 Task: Add Boiron Camilia to the cart.
Action: Mouse moved to (259, 124)
Screenshot: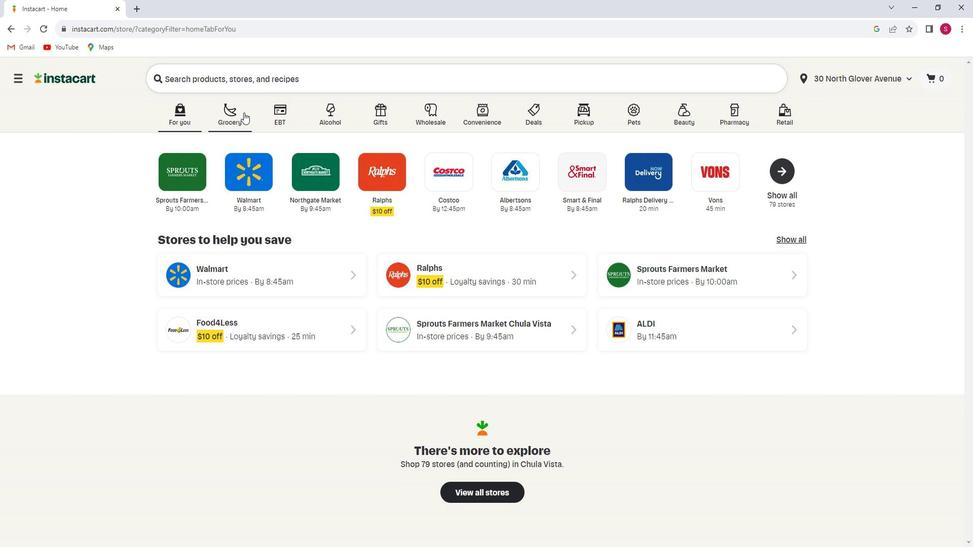 
Action: Mouse pressed left at (259, 124)
Screenshot: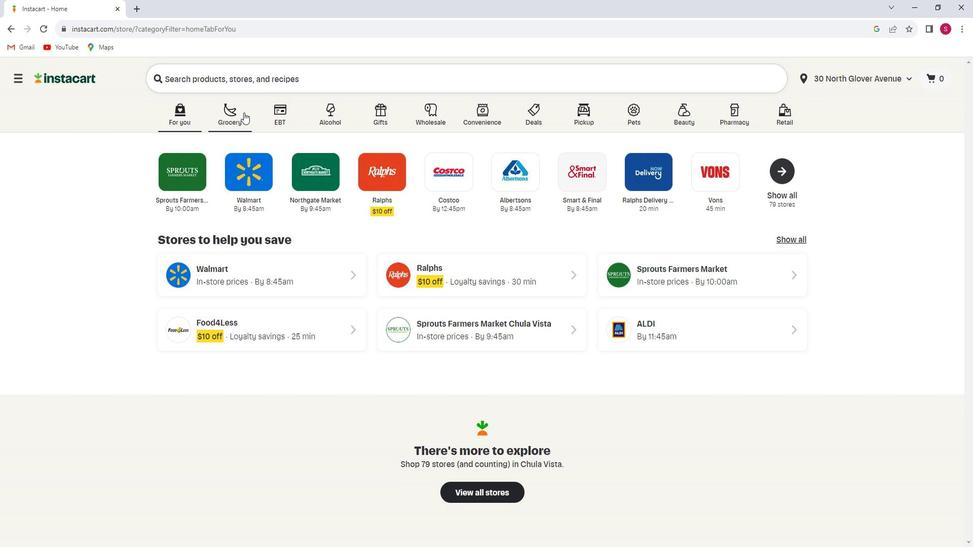 
Action: Mouse moved to (240, 300)
Screenshot: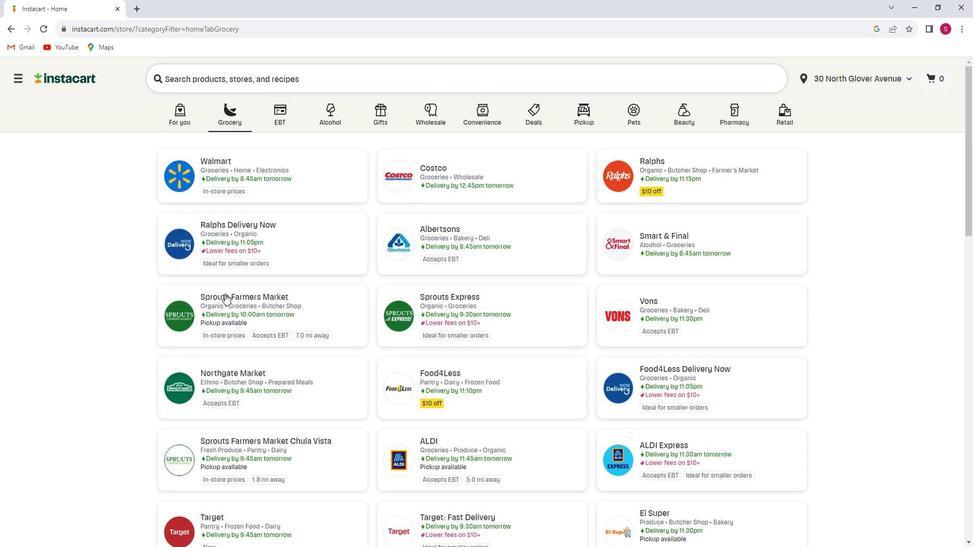 
Action: Mouse pressed left at (240, 300)
Screenshot: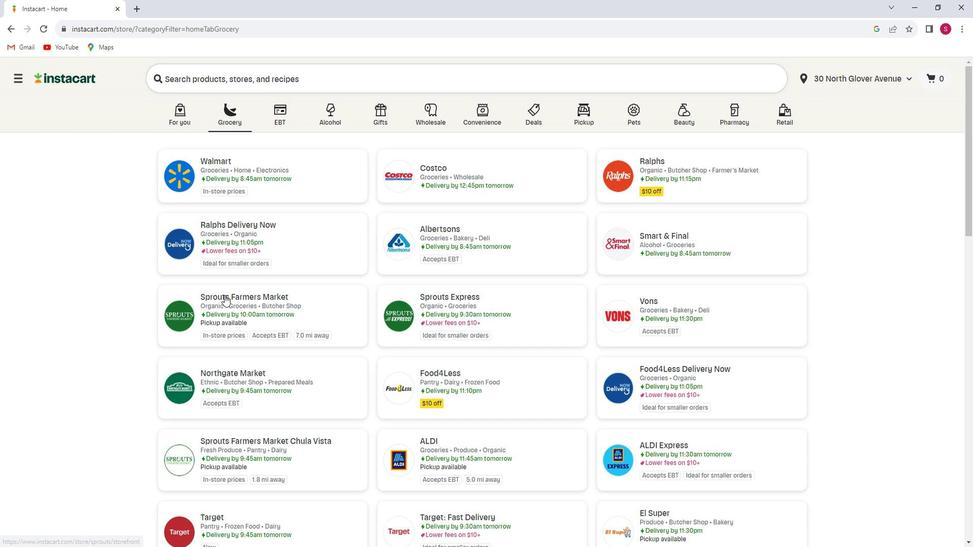 
Action: Mouse moved to (97, 332)
Screenshot: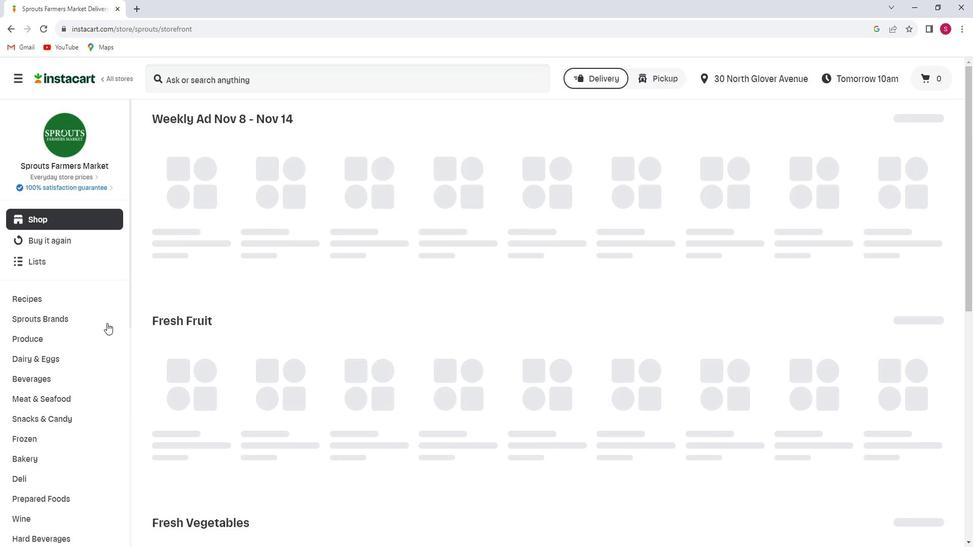 
Action: Mouse scrolled (97, 331) with delta (0, 0)
Screenshot: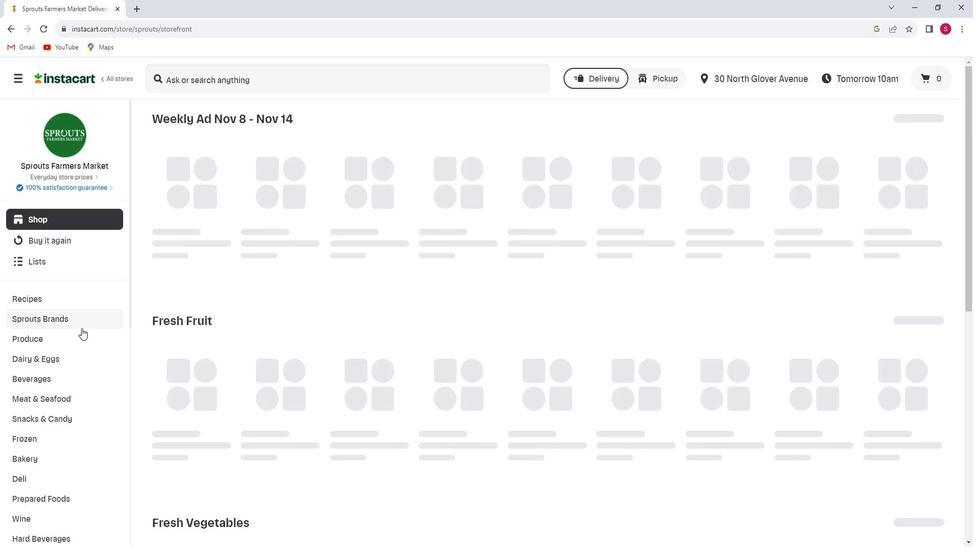 
Action: Mouse scrolled (97, 331) with delta (0, 0)
Screenshot: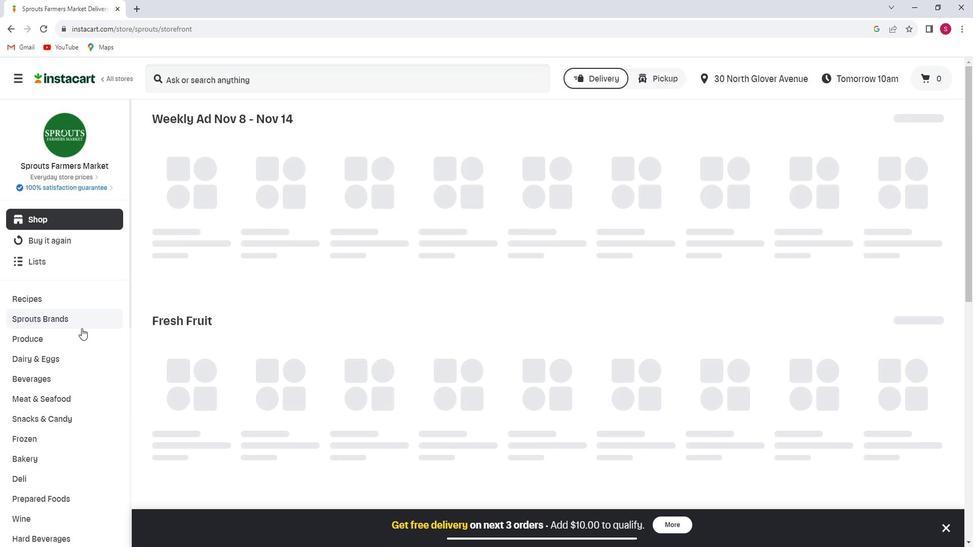 
Action: Mouse scrolled (97, 331) with delta (0, 0)
Screenshot: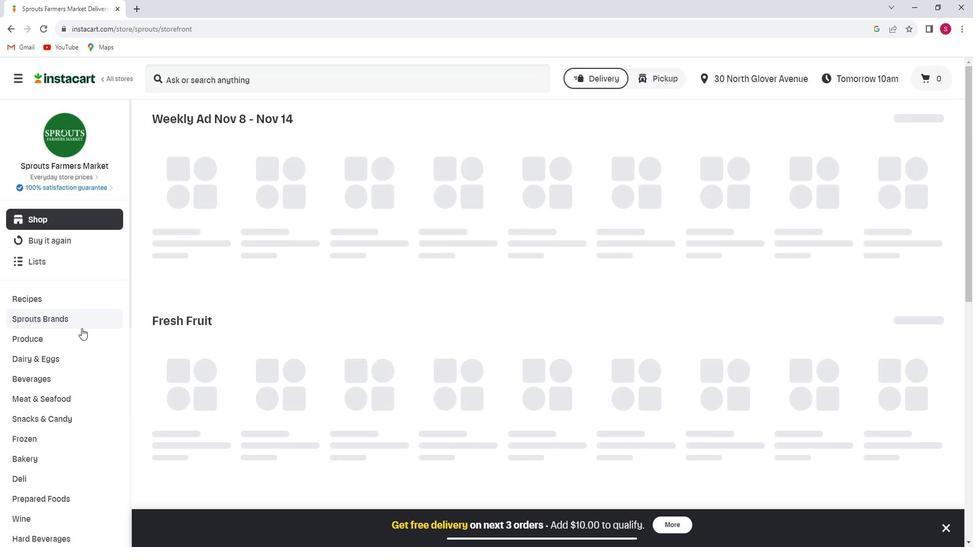 
Action: Mouse scrolled (97, 331) with delta (0, 0)
Screenshot: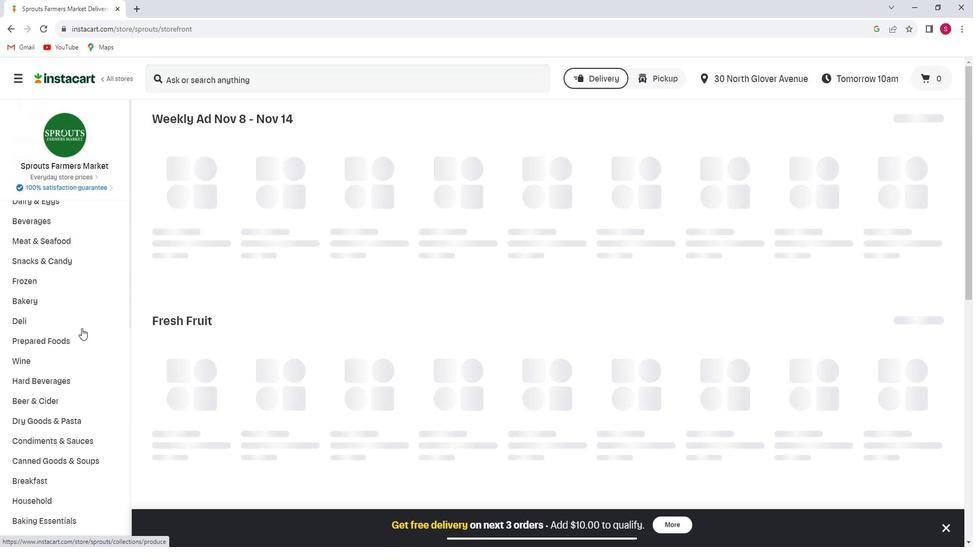 
Action: Mouse scrolled (97, 331) with delta (0, 0)
Screenshot: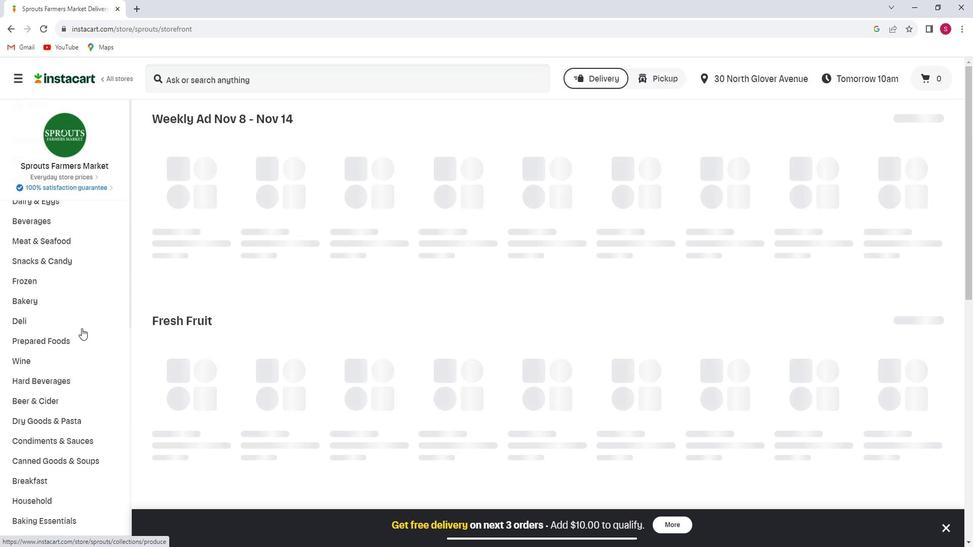 
Action: Mouse scrolled (97, 331) with delta (0, 0)
Screenshot: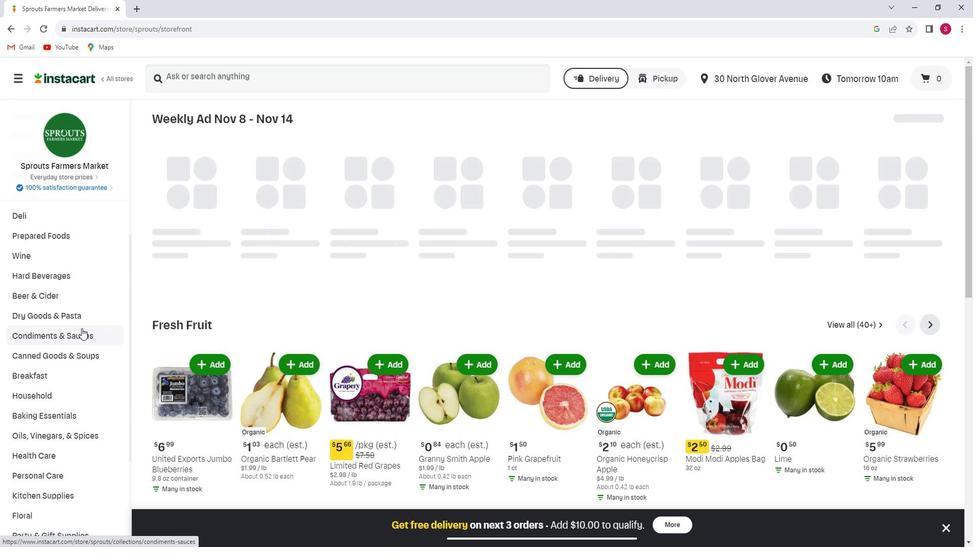 
Action: Mouse scrolled (97, 331) with delta (0, 0)
Screenshot: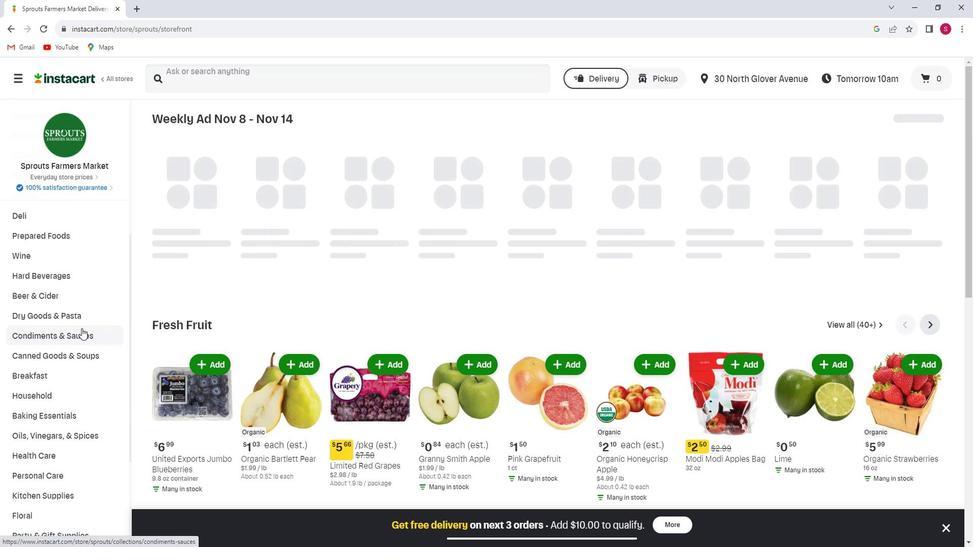 
Action: Mouse scrolled (97, 331) with delta (0, 0)
Screenshot: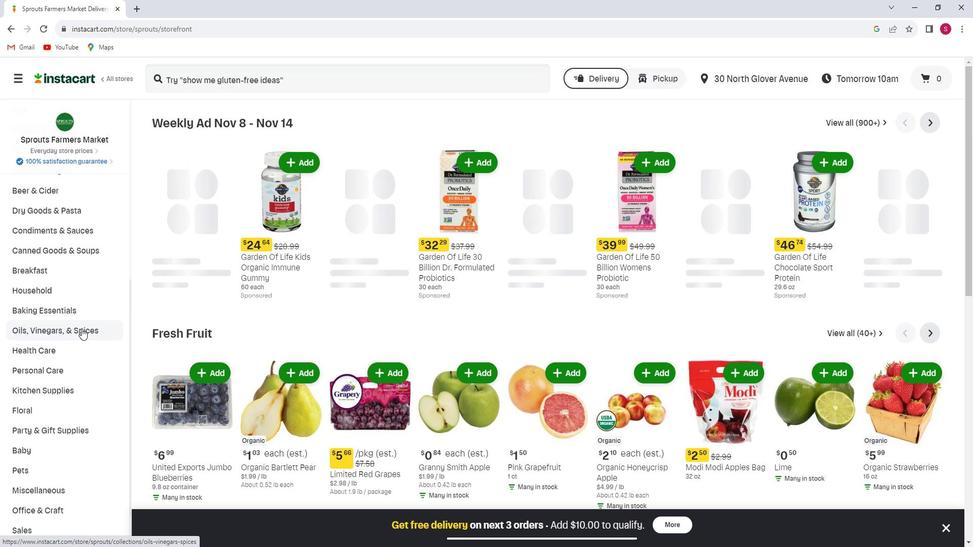 
Action: Mouse scrolled (97, 331) with delta (0, 0)
Screenshot: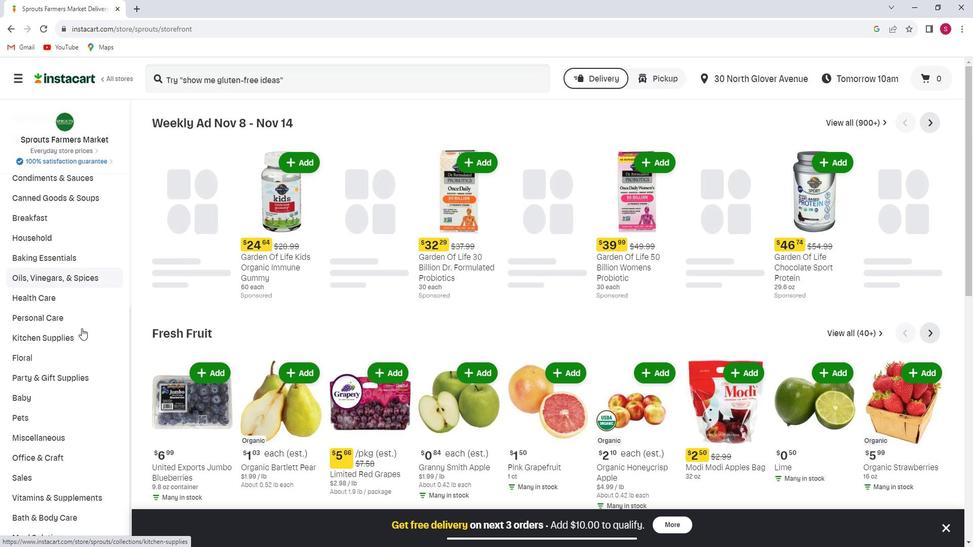 
Action: Mouse scrolled (97, 331) with delta (0, 0)
Screenshot: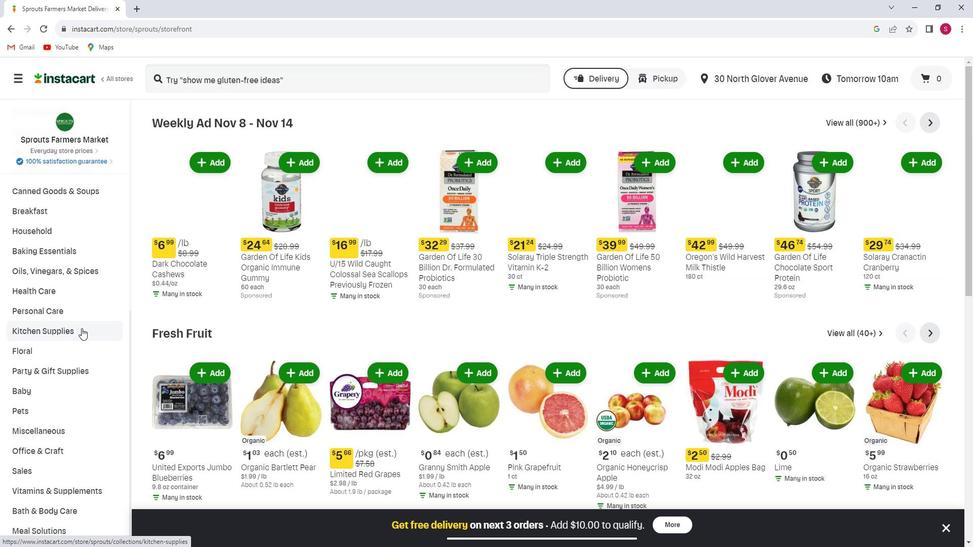 
Action: Mouse moved to (66, 389)
Screenshot: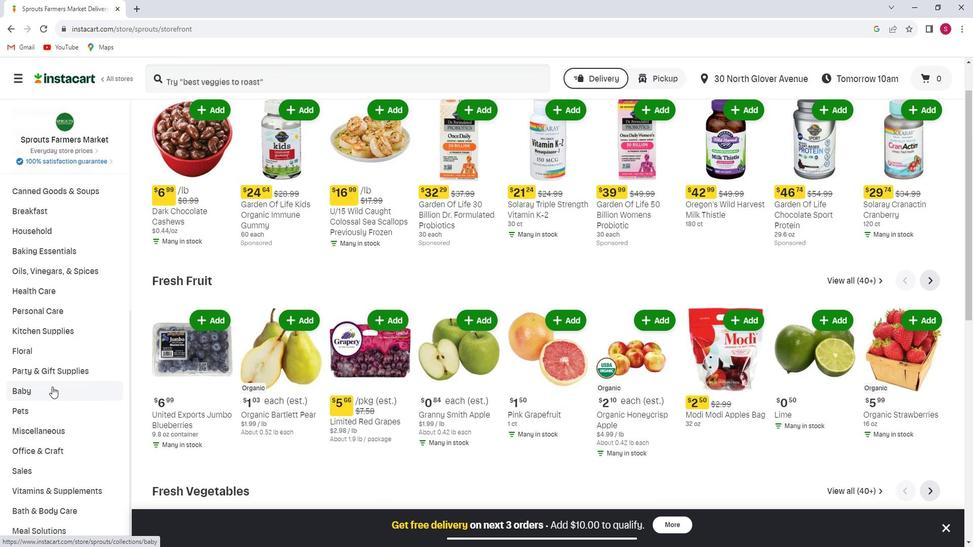 
Action: Mouse pressed left at (66, 389)
Screenshot: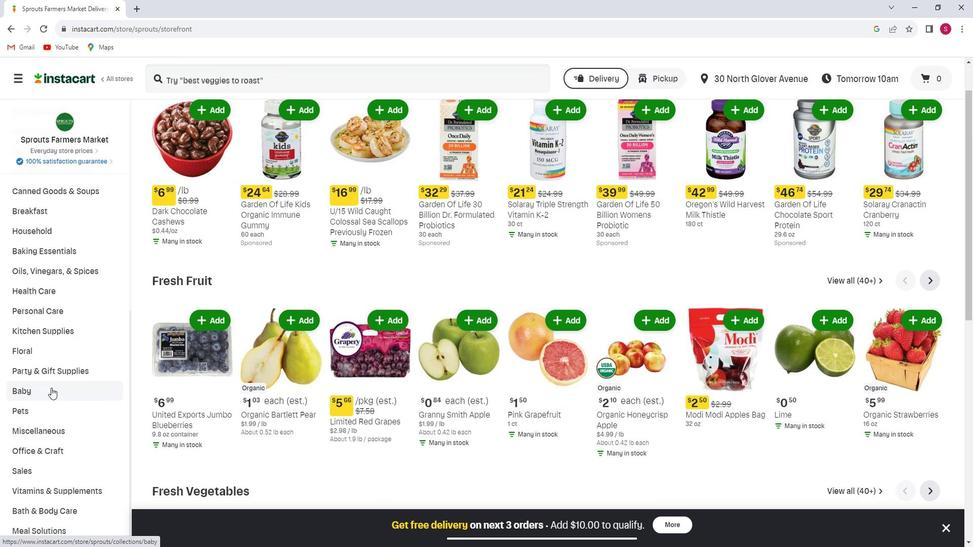 
Action: Mouse moved to (85, 415)
Screenshot: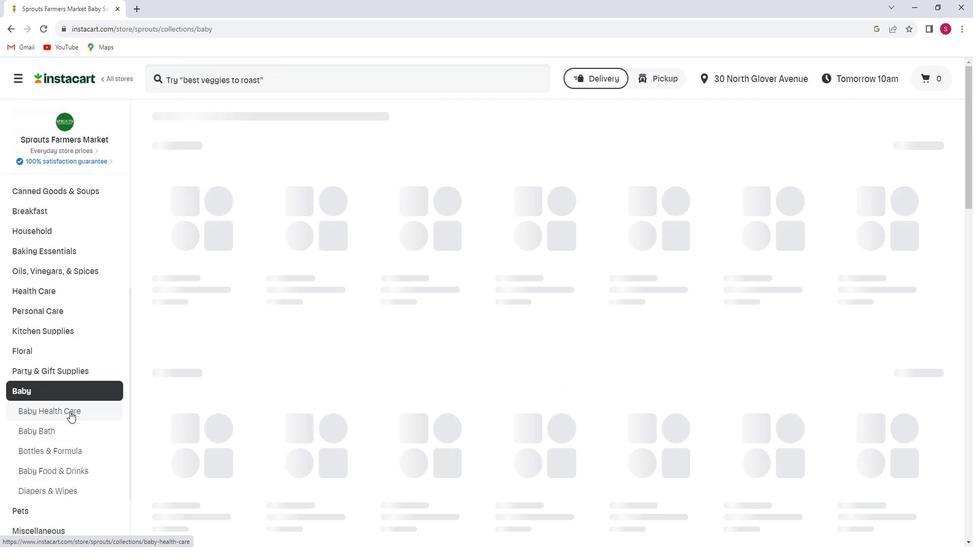 
Action: Mouse pressed left at (85, 415)
Screenshot: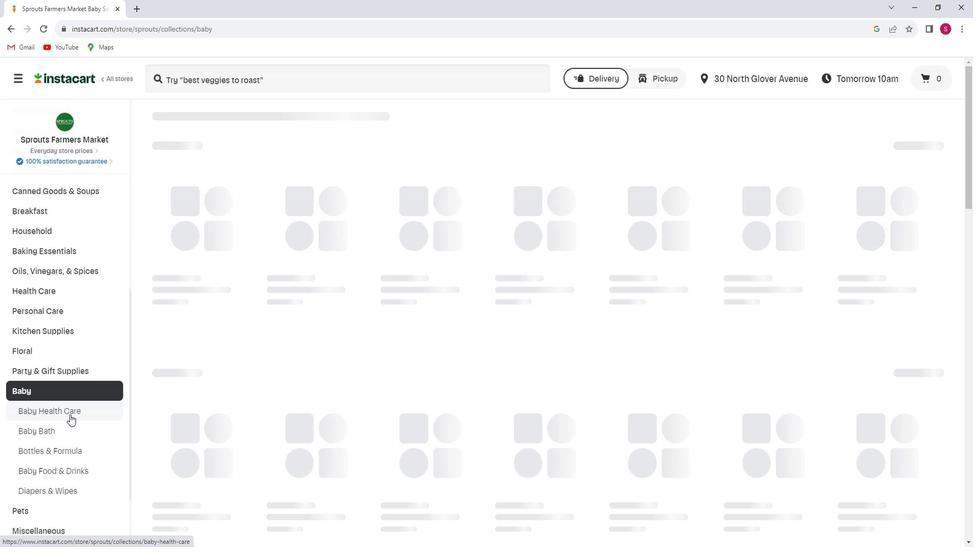 
Action: Mouse moved to (210, 87)
Screenshot: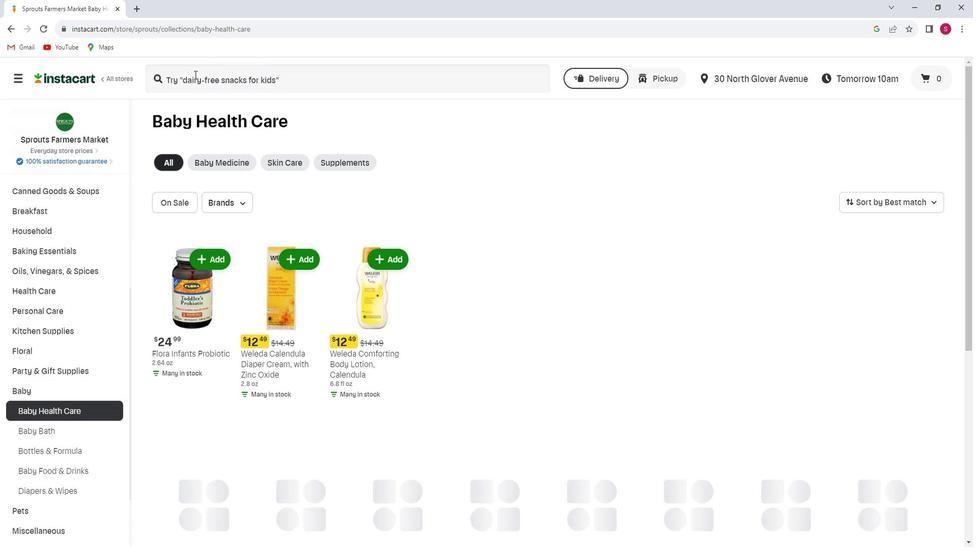 
Action: Mouse pressed left at (210, 87)
Screenshot: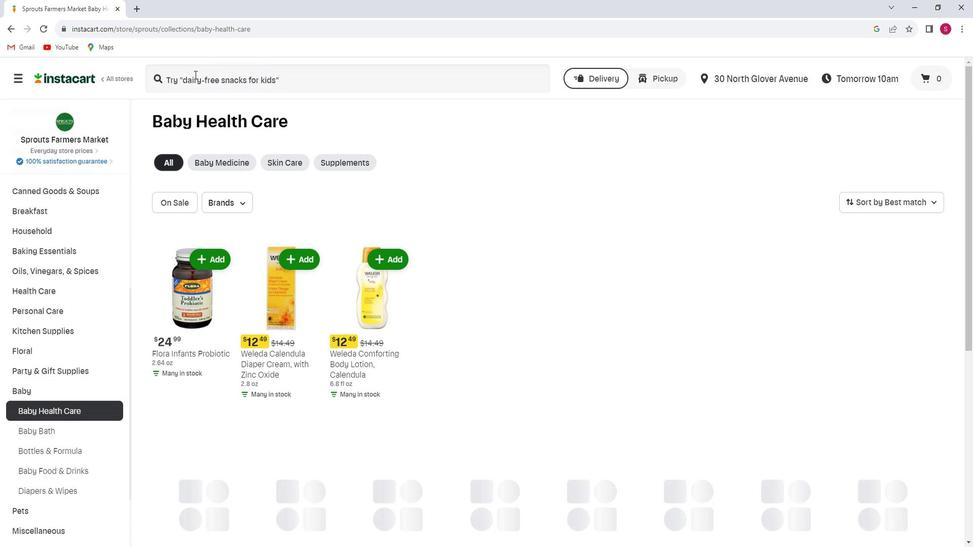 
Action: Key pressed <Key.shift>Boiron<Key.space><Key.shift>Camilia<Key.enter>
Screenshot: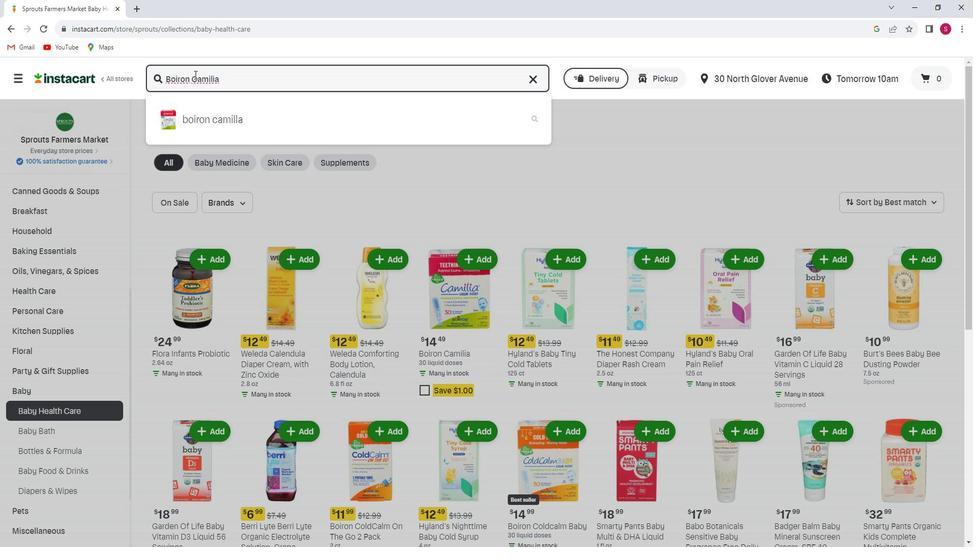 
Action: Mouse moved to (289, 193)
Screenshot: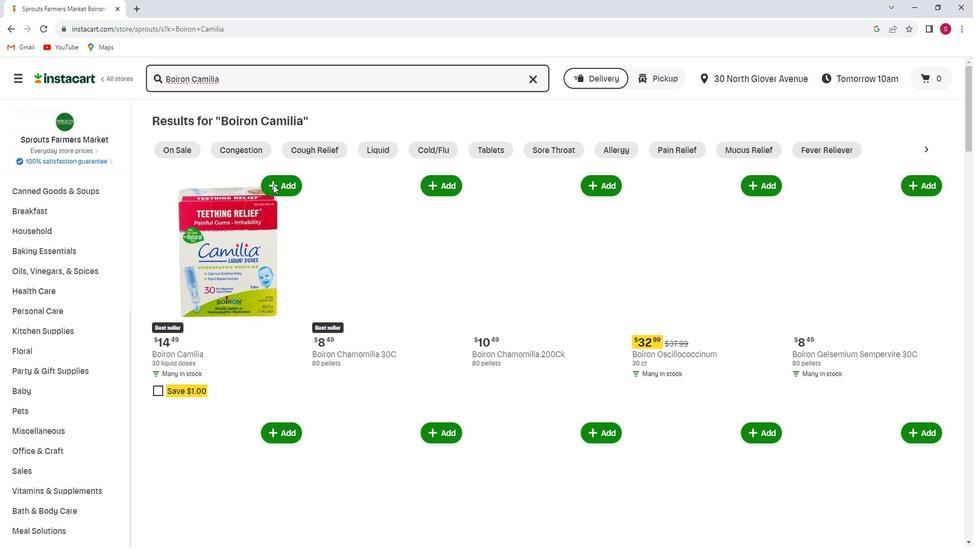 
Action: Mouse pressed left at (289, 193)
Screenshot: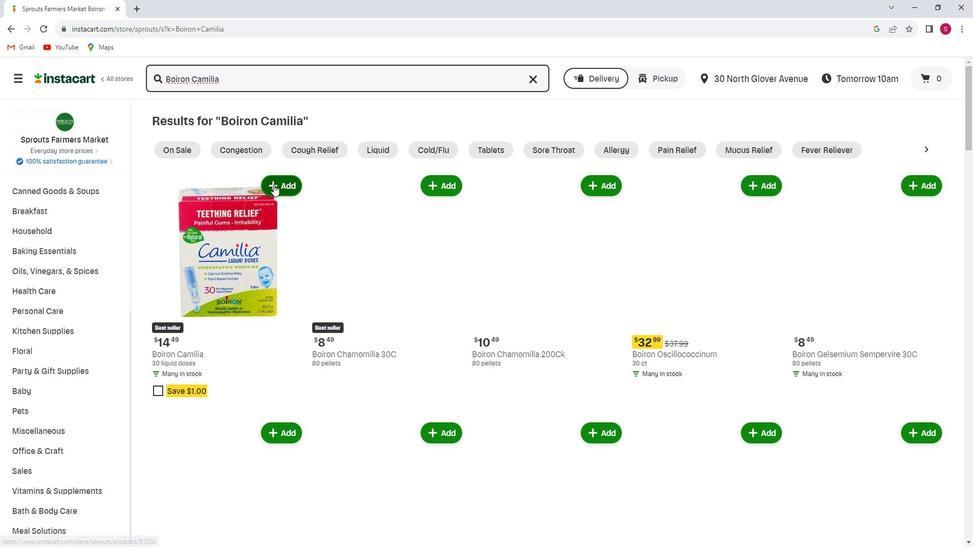
